 Task: Visit the documents section on the  page of ExxonMobil
Action: Mouse moved to (566, 83)
Screenshot: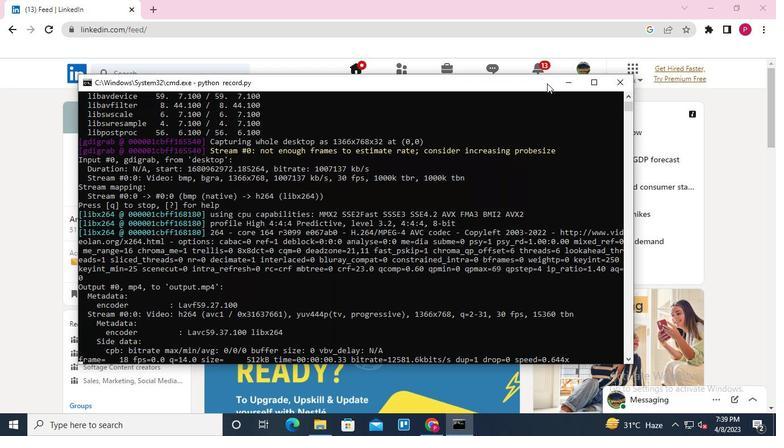 
Action: Mouse pressed left at (566, 83)
Screenshot: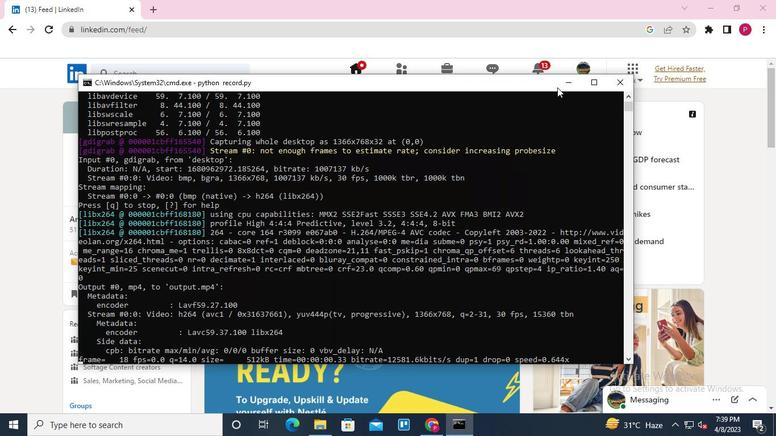 
Action: Mouse moved to (135, 73)
Screenshot: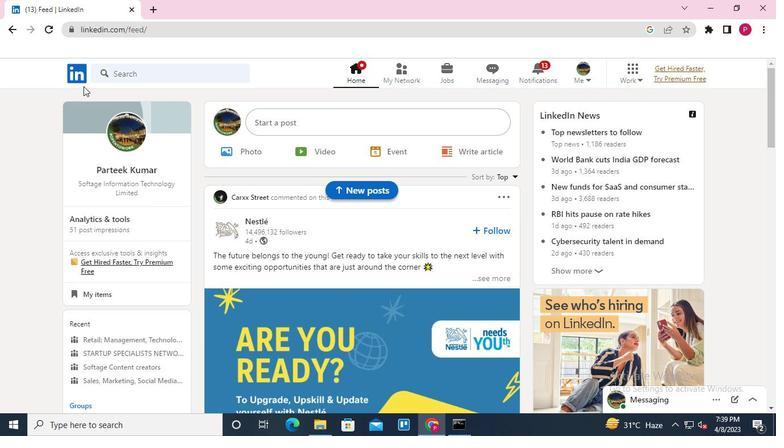 
Action: Mouse pressed left at (135, 73)
Screenshot: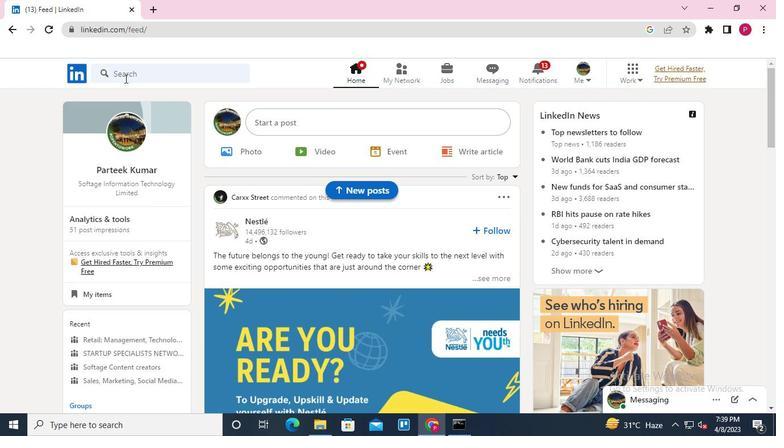 
Action: Mouse moved to (115, 130)
Screenshot: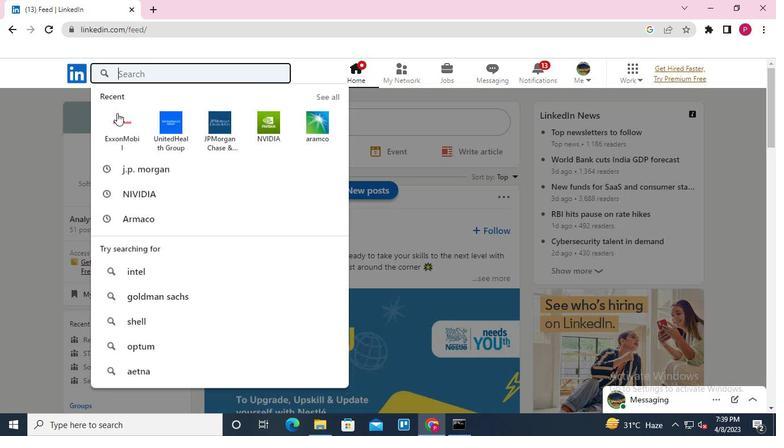 
Action: Mouse pressed left at (115, 130)
Screenshot: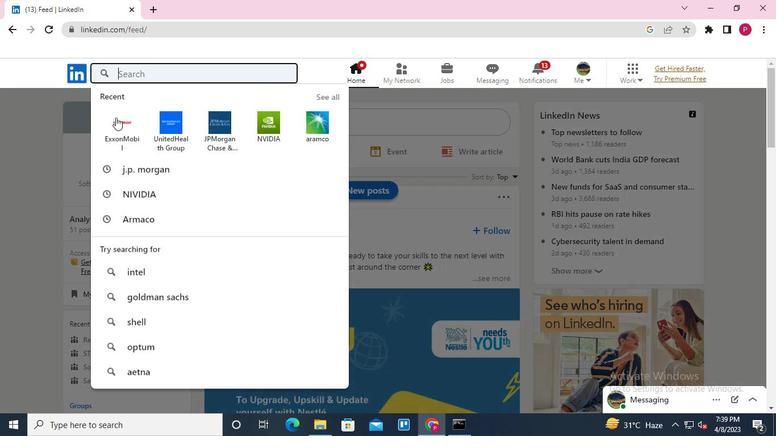 
Action: Mouse moved to (190, 137)
Screenshot: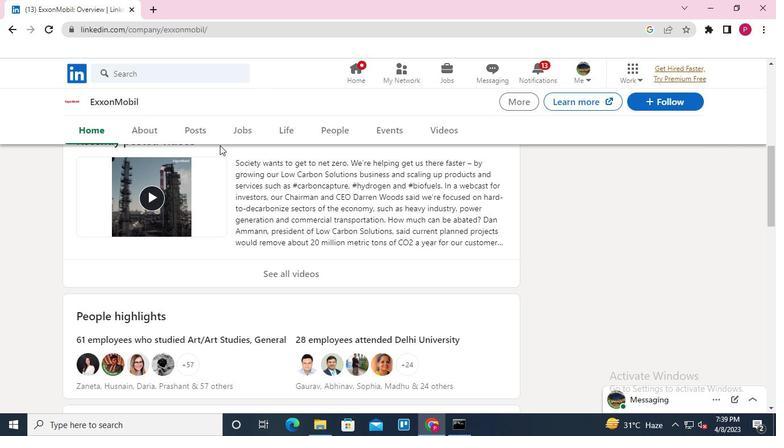 
Action: Mouse pressed left at (190, 137)
Screenshot: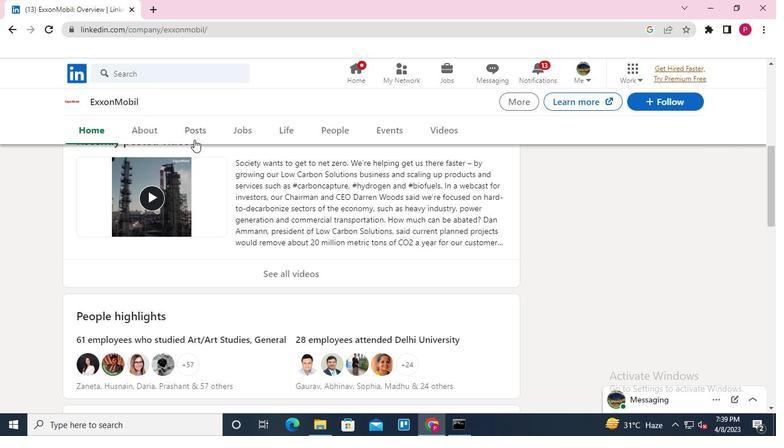 
Action: Mouse moved to (393, 142)
Screenshot: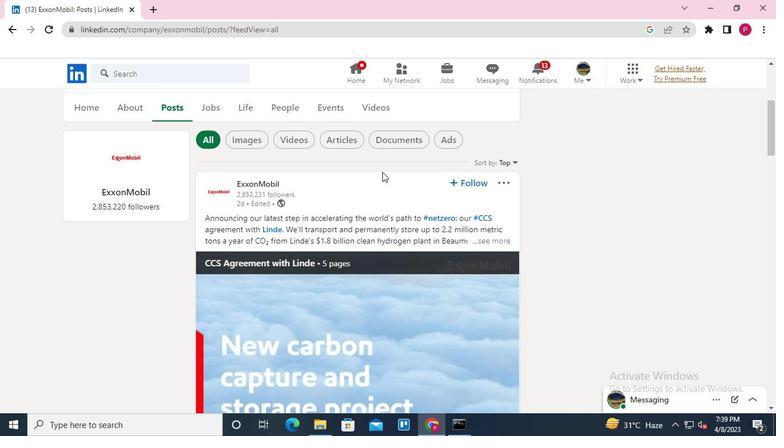 
Action: Mouse pressed left at (393, 142)
Screenshot: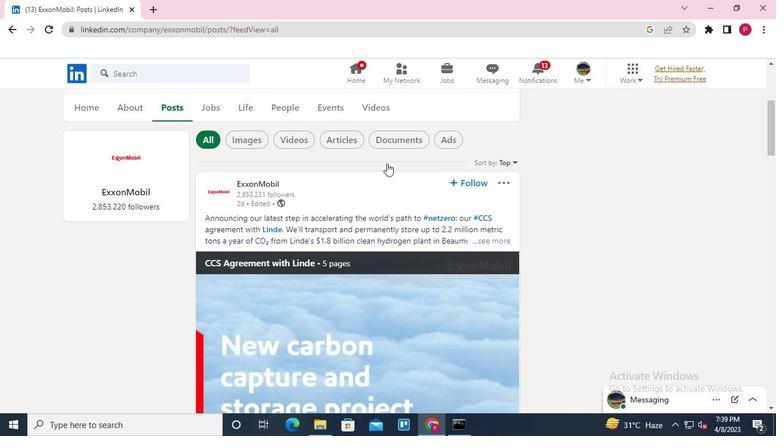 
Action: Mouse moved to (288, 262)
Screenshot: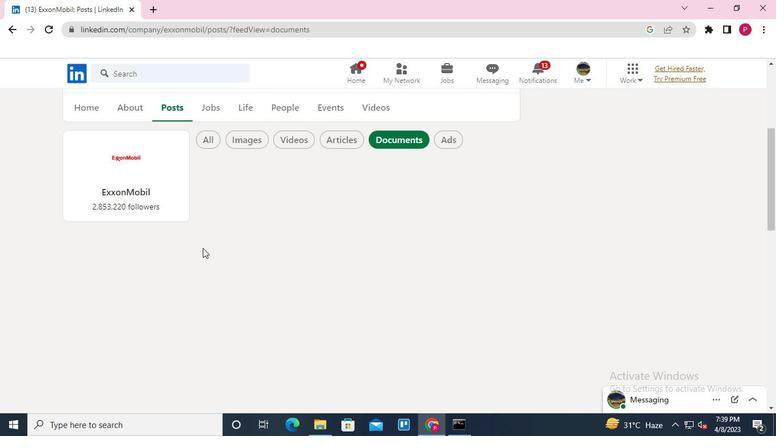 
Action: Keyboard Key.alt_l
Screenshot: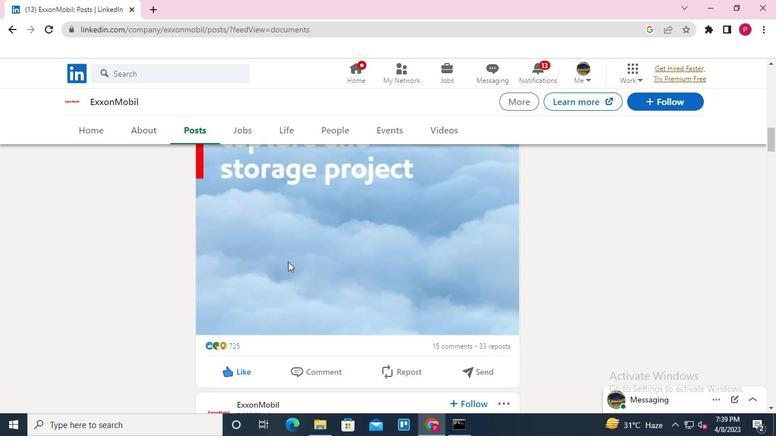 
Action: Keyboard Key.tab
Screenshot: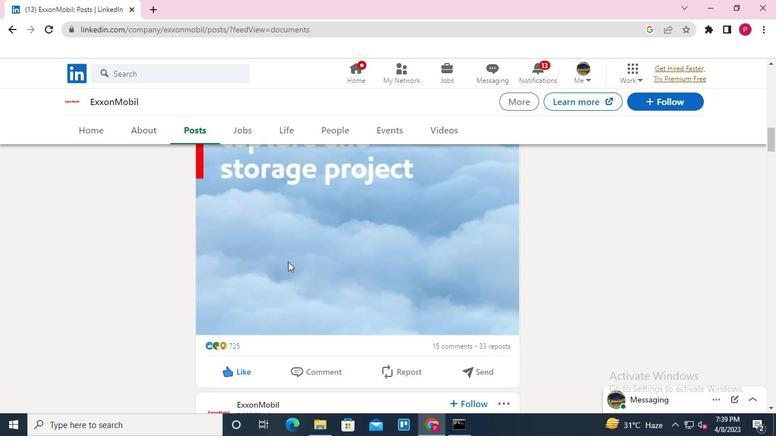 
Action: Mouse moved to (609, 83)
Screenshot: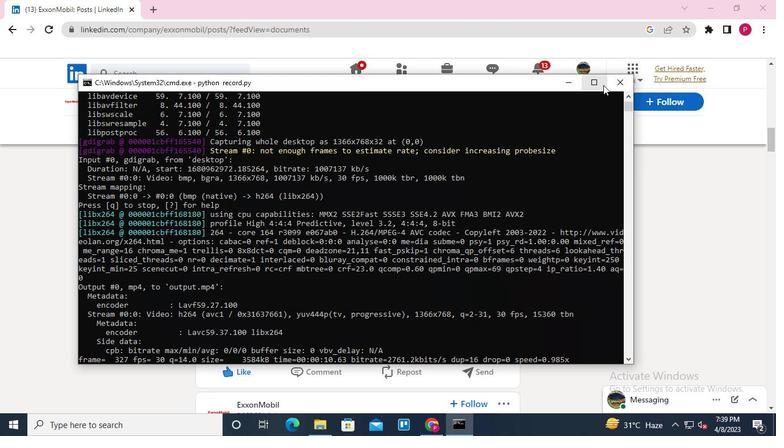
Action: Mouse pressed left at (609, 83)
Screenshot: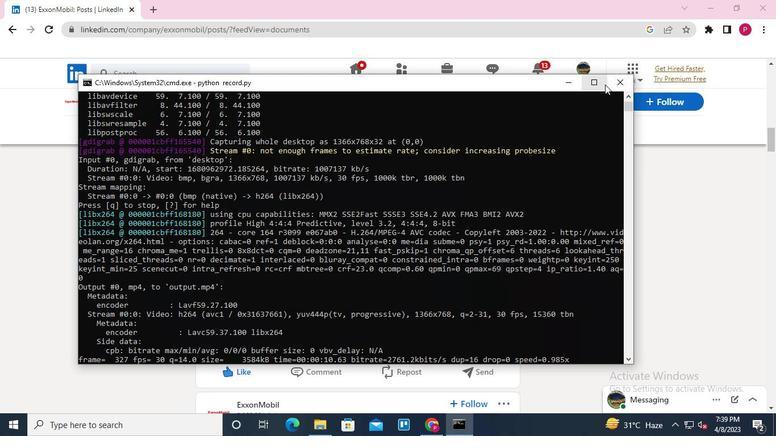 
Action: Mouse moved to (609, 83)
Screenshot: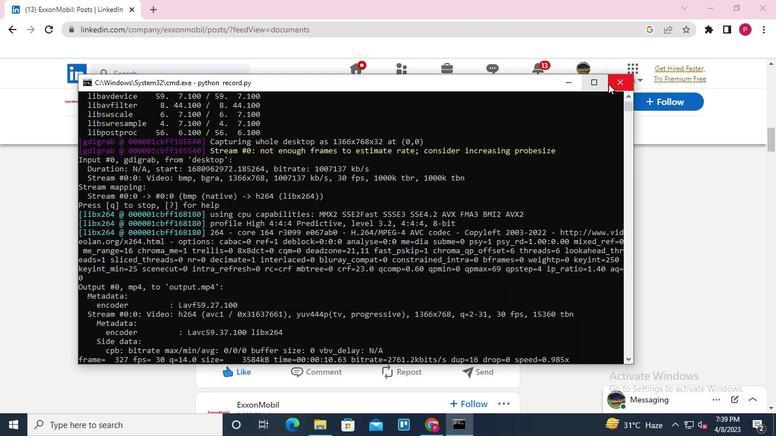 
